 Task: Add event name"AI".
Action: Mouse moved to (601, 368)
Screenshot: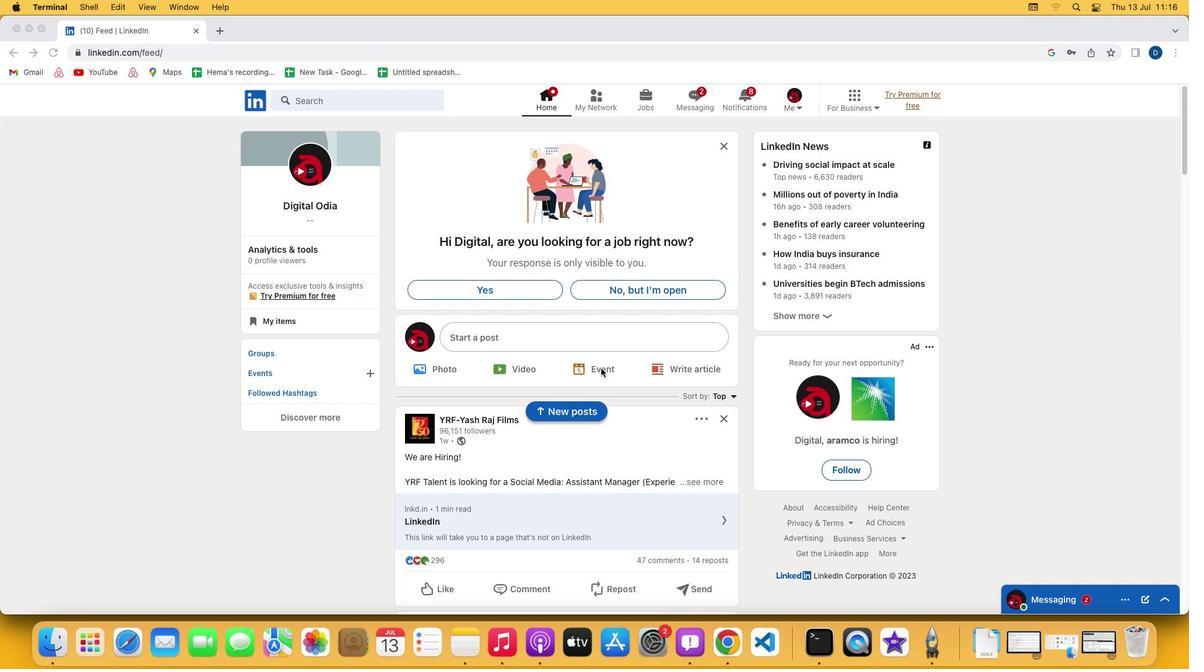 
Action: Mouse pressed left at (601, 368)
Screenshot: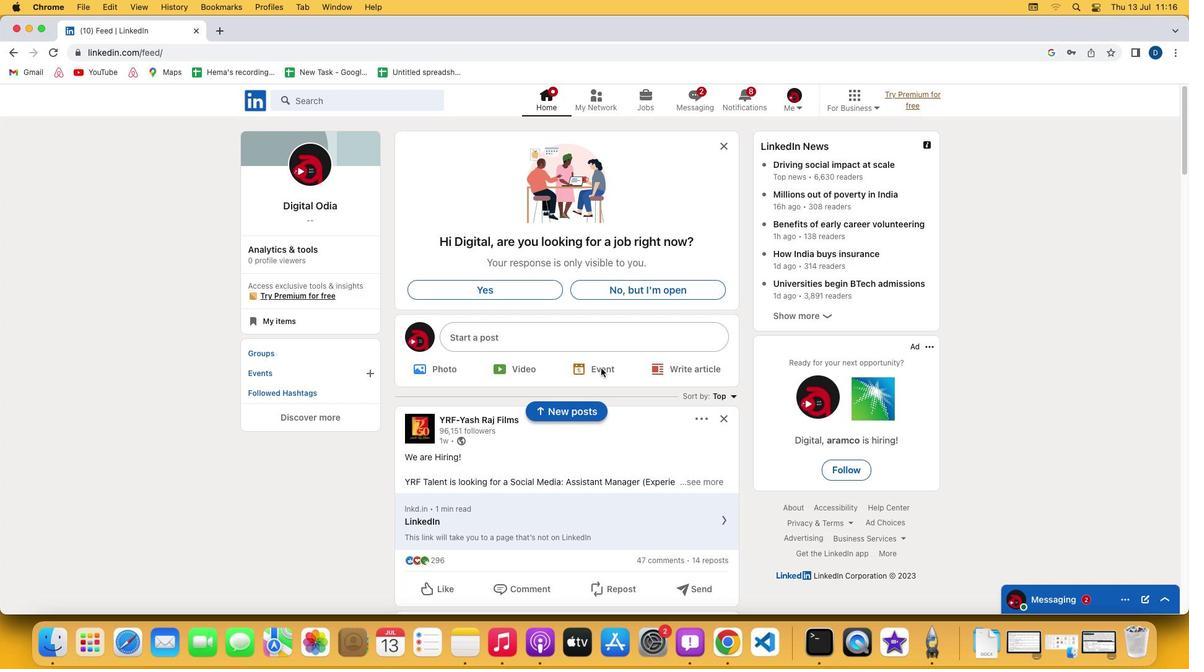 
Action: Mouse pressed left at (601, 368)
Screenshot: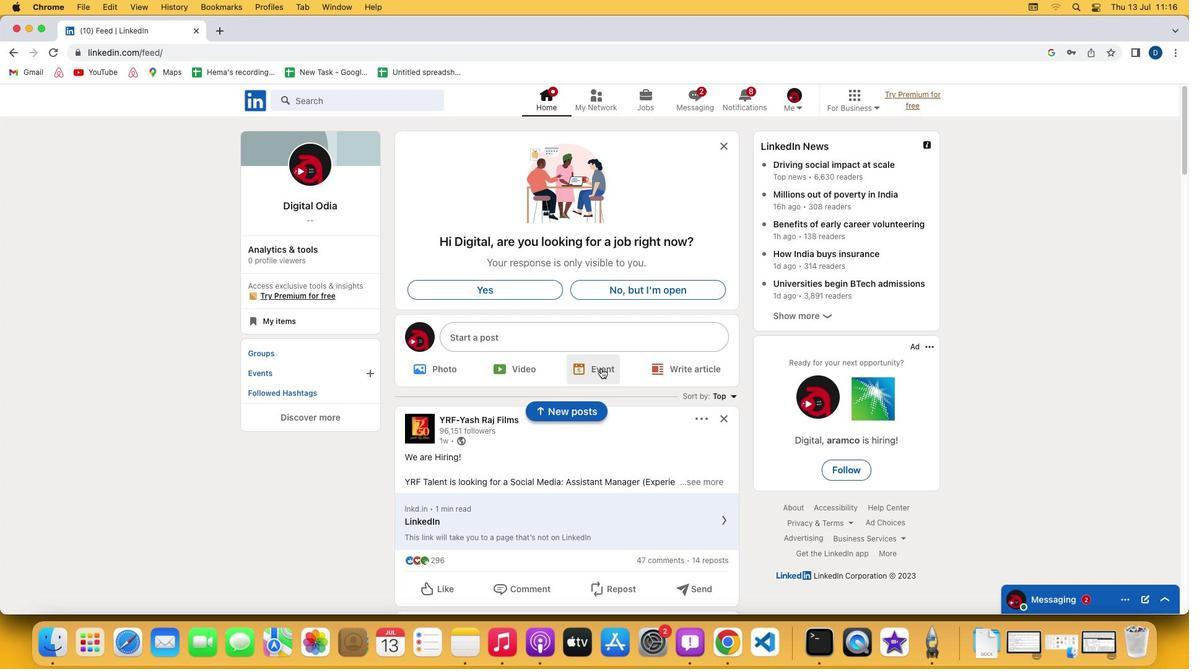 
Action: Mouse moved to (496, 451)
Screenshot: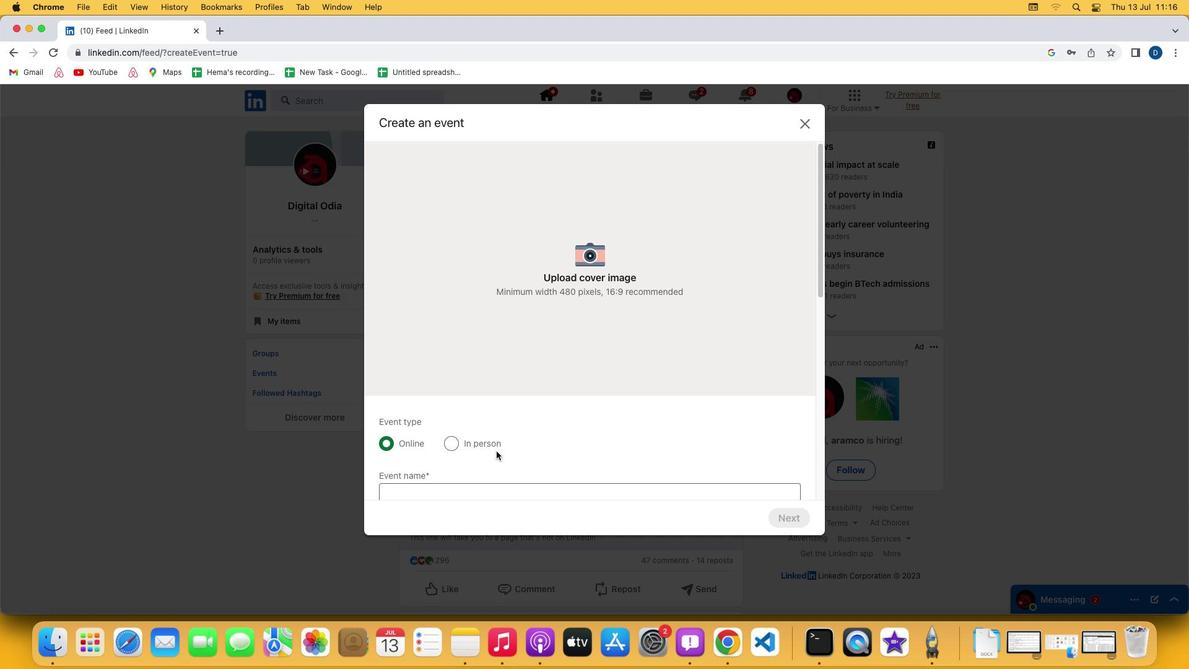 
Action: Mouse scrolled (496, 451) with delta (0, 0)
Screenshot: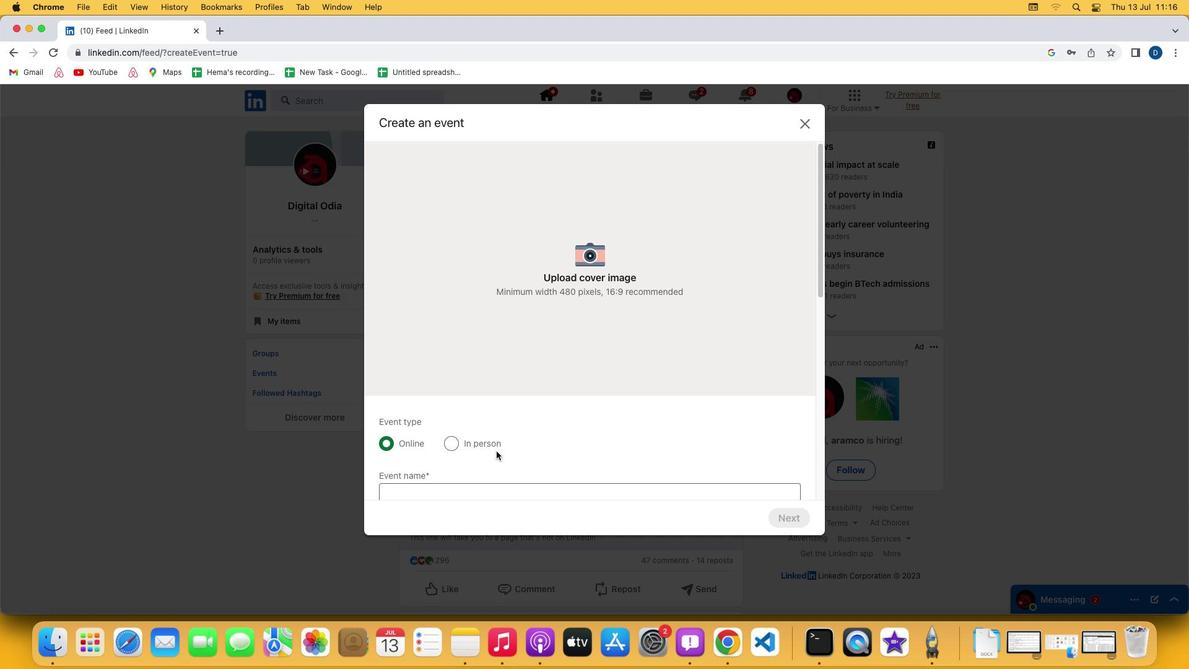 
Action: Mouse scrolled (496, 451) with delta (0, 0)
Screenshot: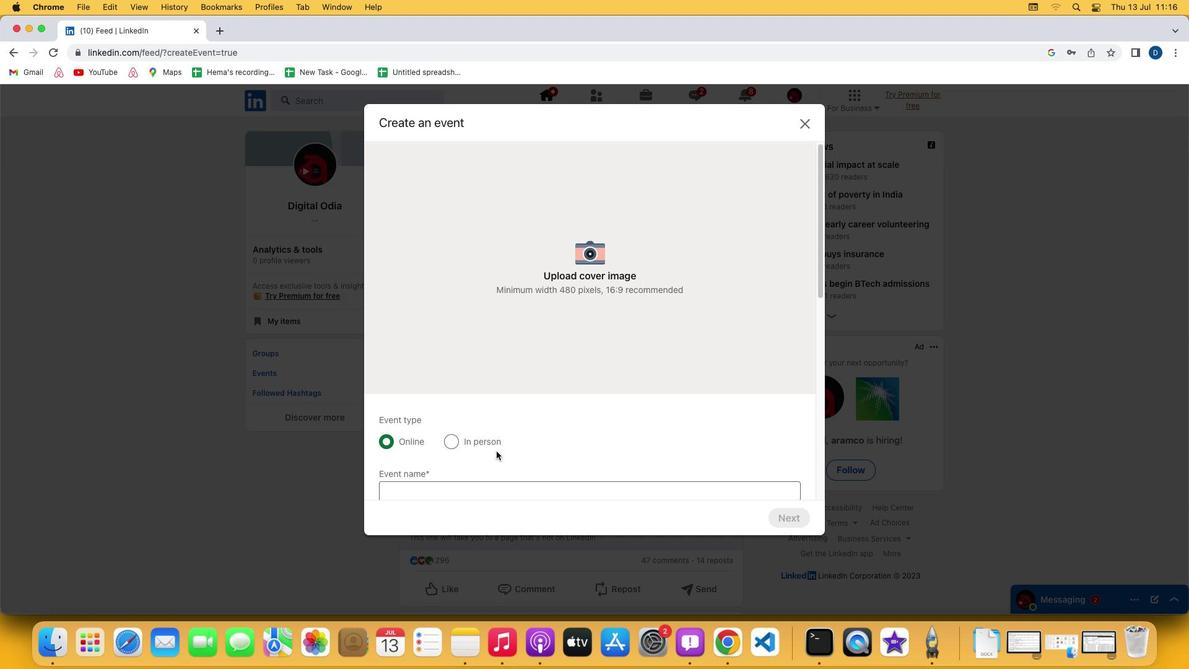 
Action: Mouse scrolled (496, 451) with delta (0, -1)
Screenshot: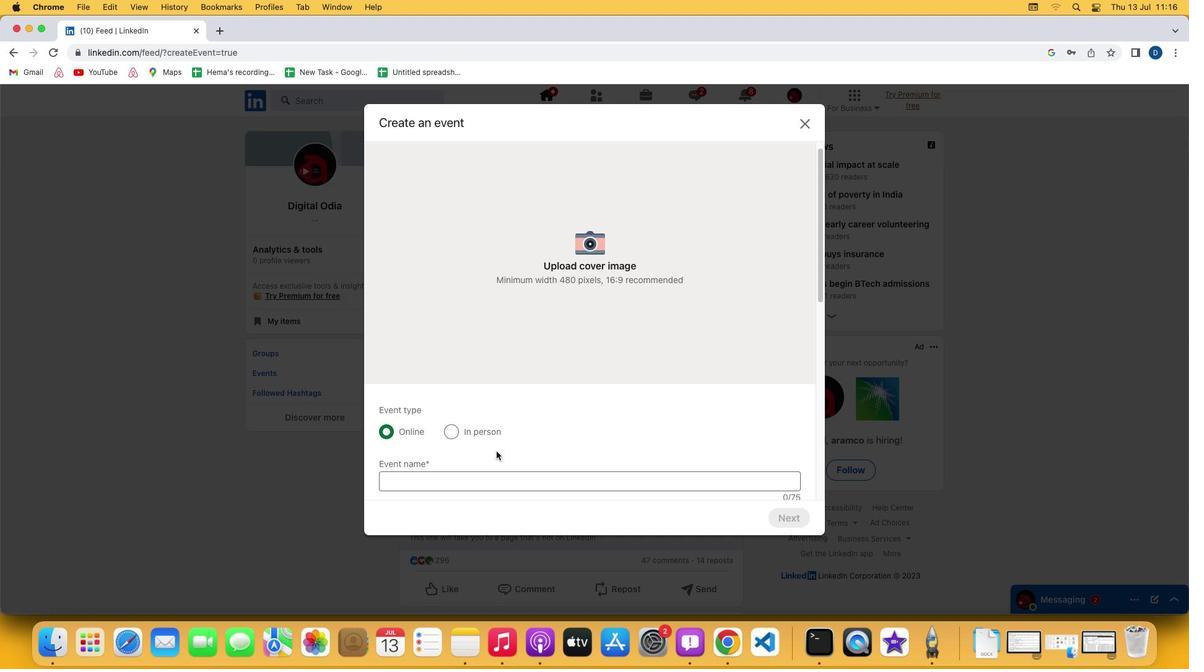 
Action: Mouse scrolled (496, 451) with delta (0, 0)
Screenshot: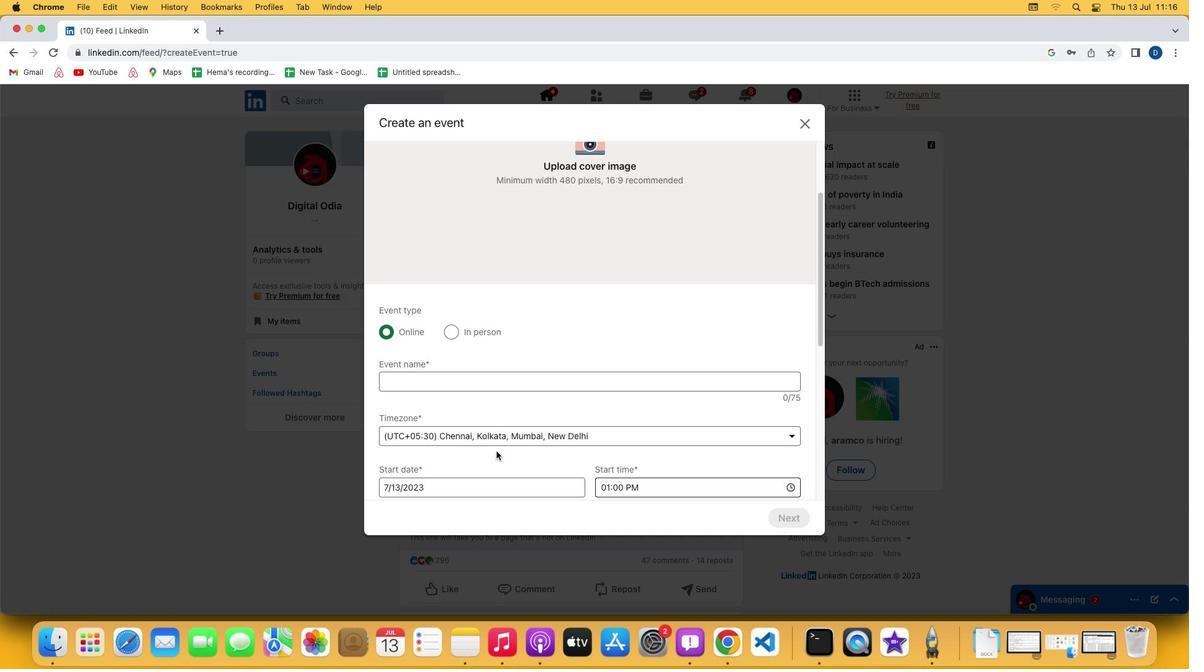 
Action: Mouse moved to (493, 375)
Screenshot: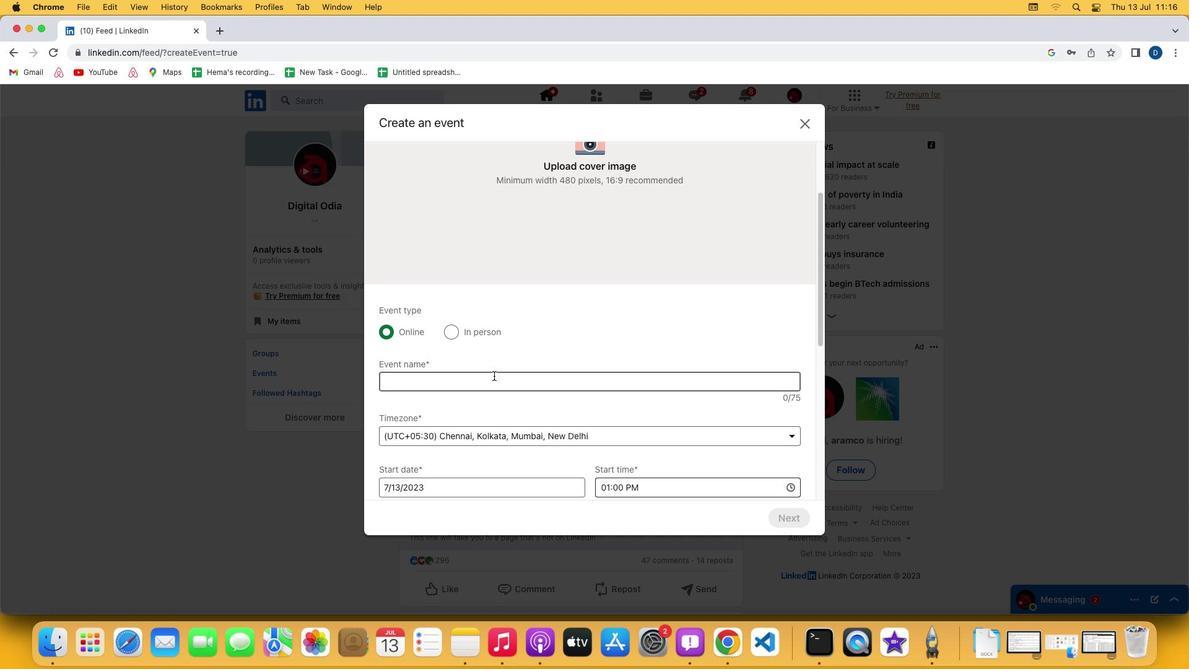 
Action: Mouse pressed left at (493, 375)
Screenshot: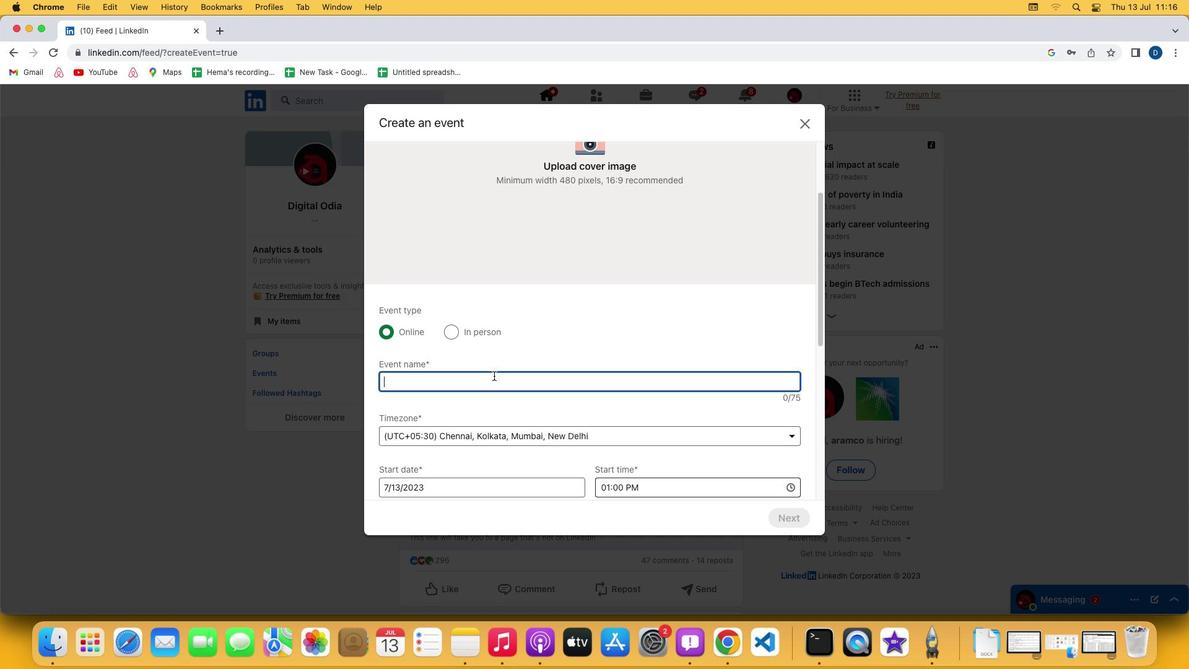 
Action: Key pressed Key.shift'A''I'
Screenshot: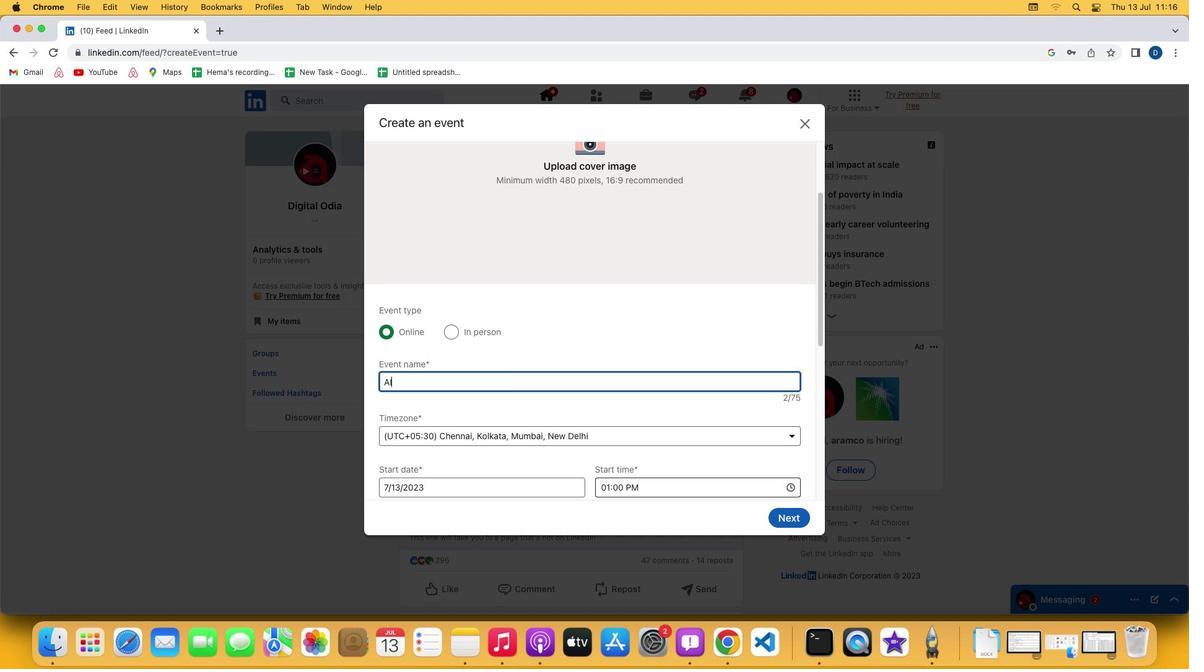 
Action: Mouse moved to (497, 384)
Screenshot: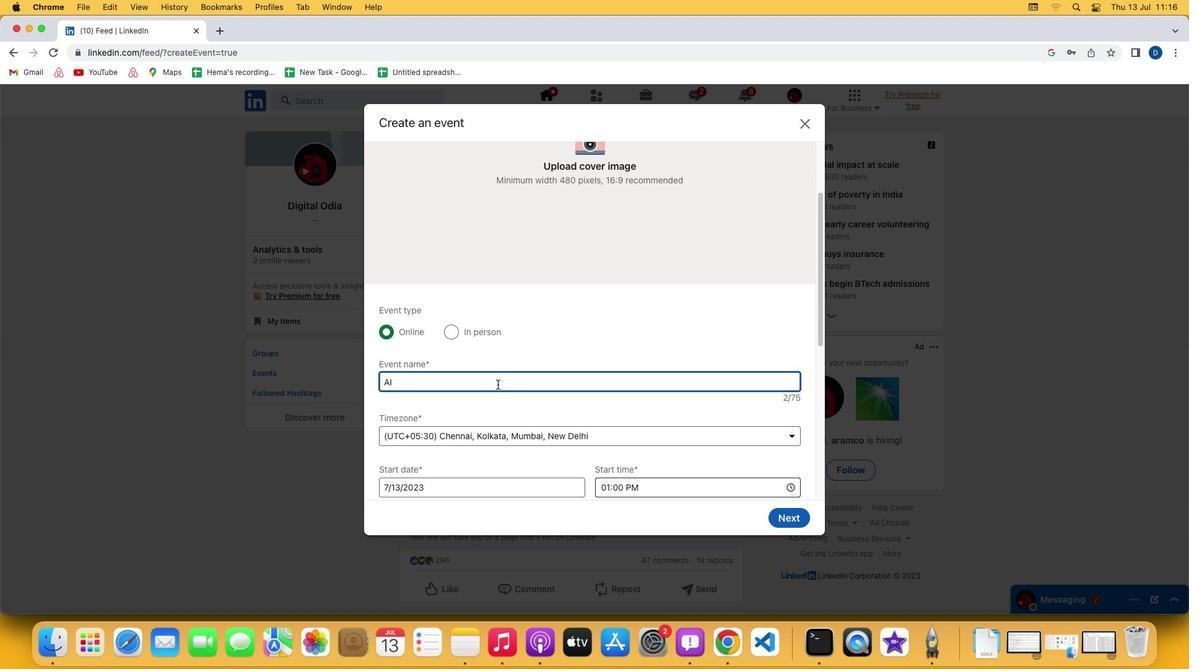 
